 Task: Enable the option "Show stream position" in the remote control interface.
Action: Mouse moved to (105, 14)
Screenshot: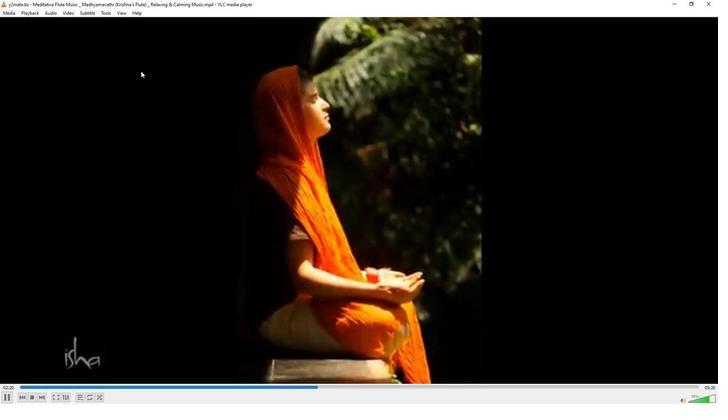 
Action: Mouse pressed left at (105, 14)
Screenshot: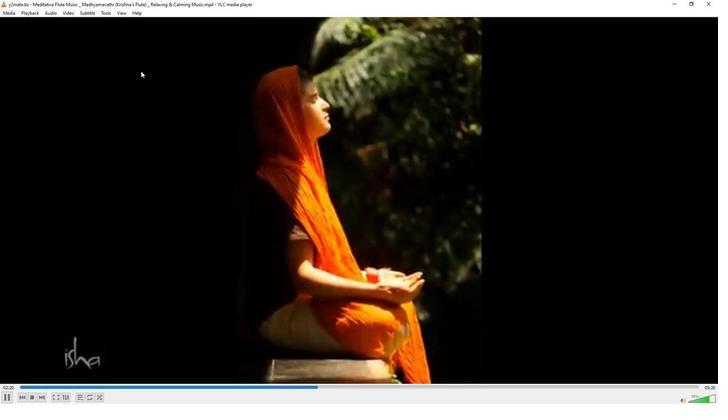 
Action: Mouse moved to (116, 101)
Screenshot: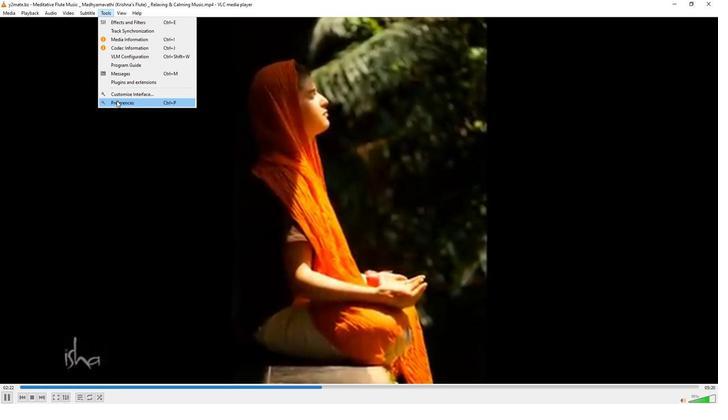 
Action: Mouse pressed left at (116, 101)
Screenshot: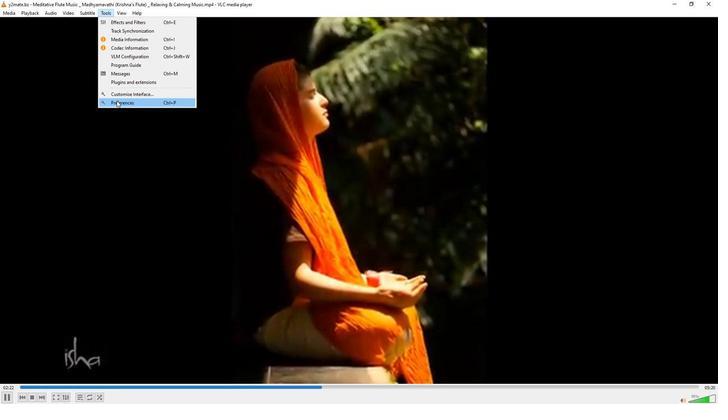 
Action: Mouse moved to (238, 328)
Screenshot: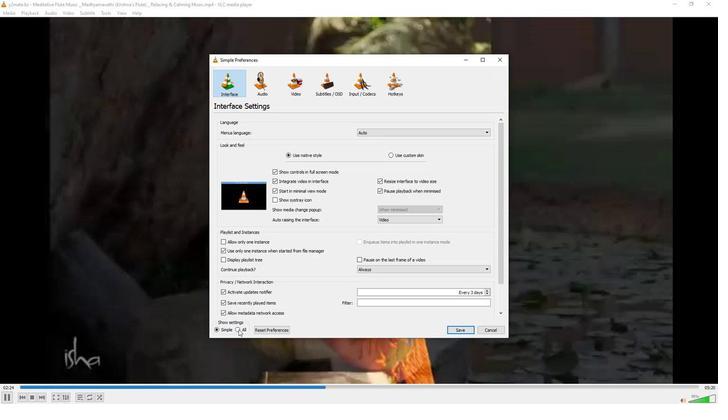 
Action: Mouse pressed left at (238, 328)
Screenshot: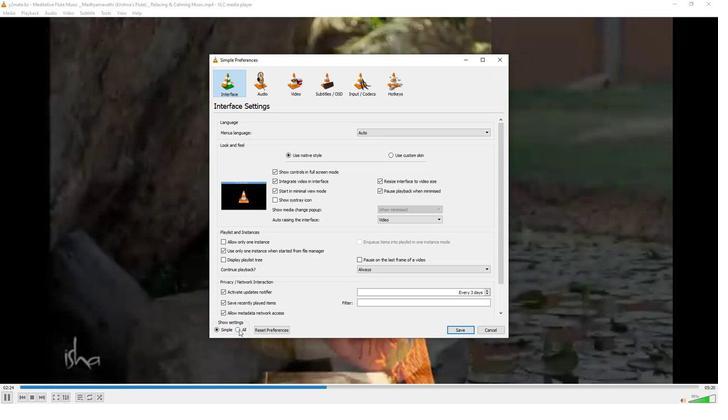 
Action: Mouse moved to (226, 295)
Screenshot: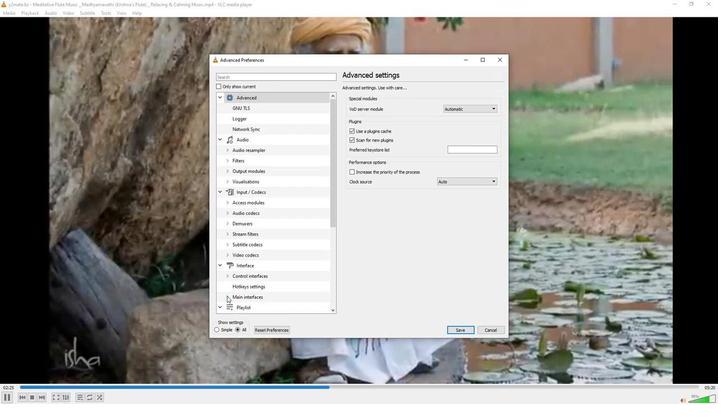
Action: Mouse pressed left at (226, 295)
Screenshot: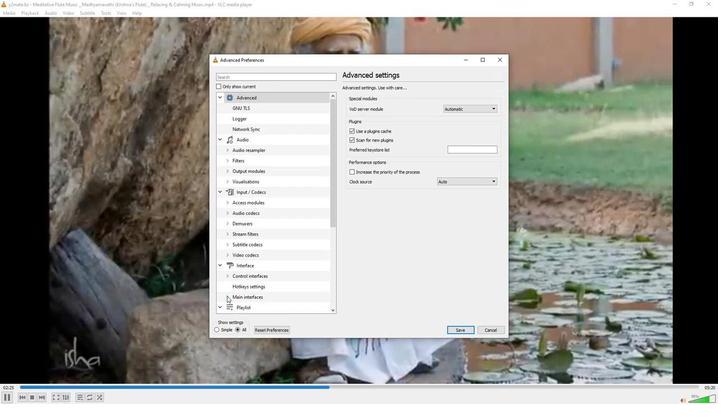 
Action: Mouse moved to (232, 271)
Screenshot: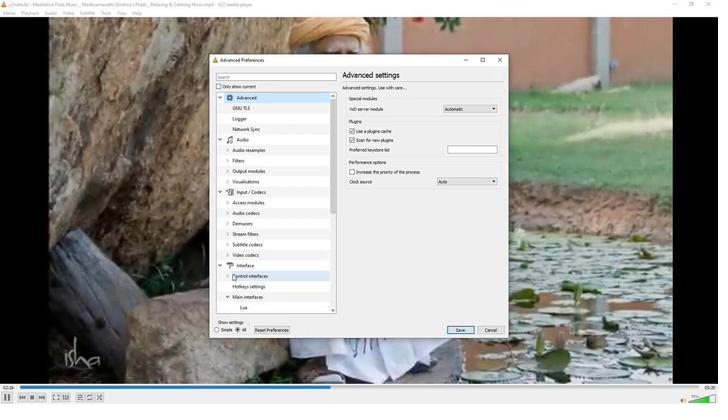 
Action: Mouse scrolled (232, 270) with delta (0, 0)
Screenshot: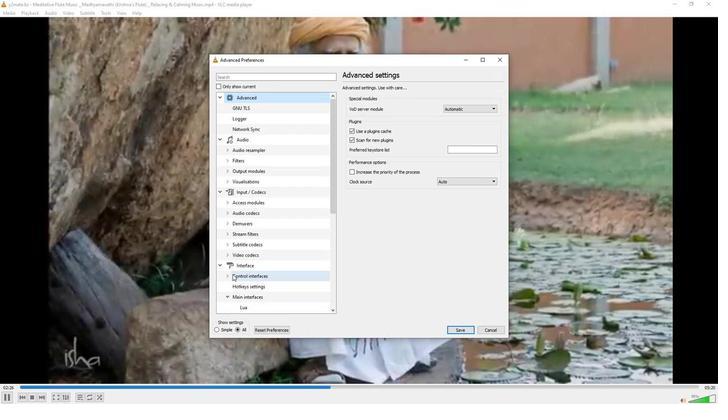 
Action: Mouse moved to (232, 269)
Screenshot: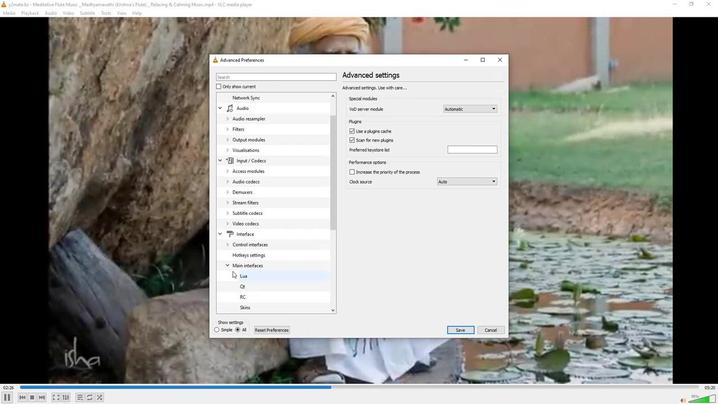 
Action: Mouse scrolled (232, 269) with delta (0, 0)
Screenshot: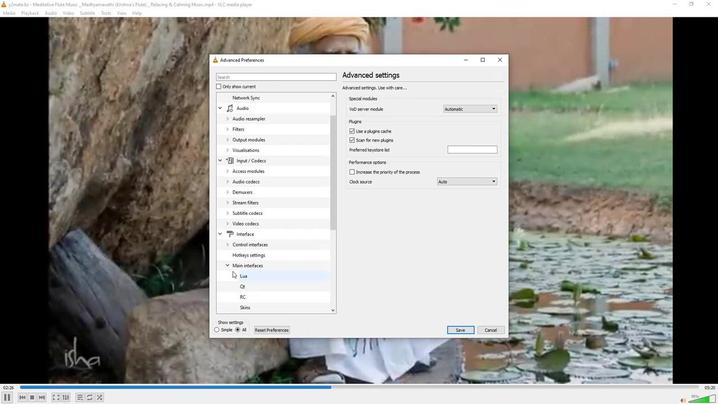 
Action: Mouse moved to (242, 263)
Screenshot: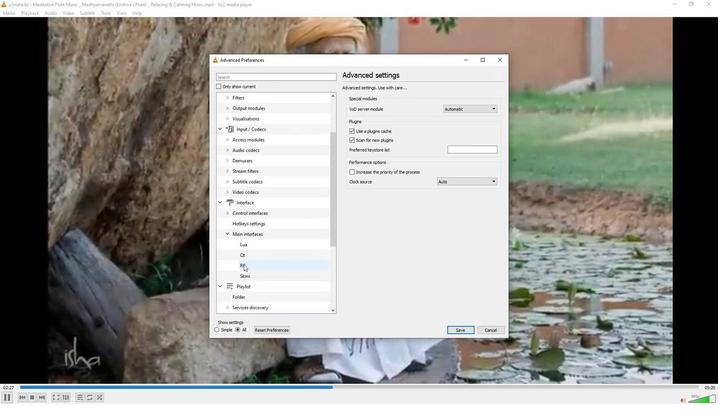 
Action: Mouse pressed left at (242, 263)
Screenshot: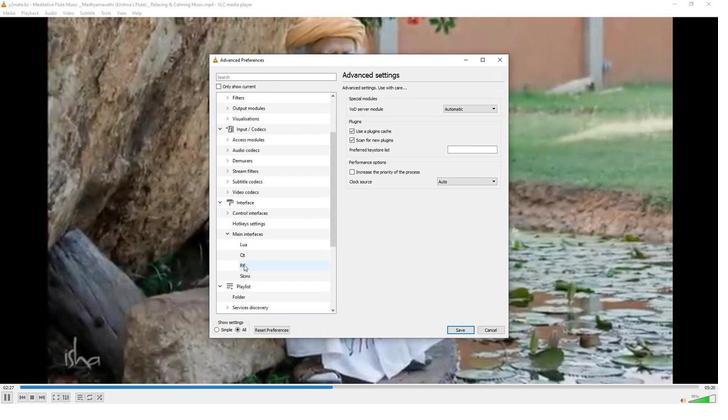 
Action: Mouse moved to (346, 97)
Screenshot: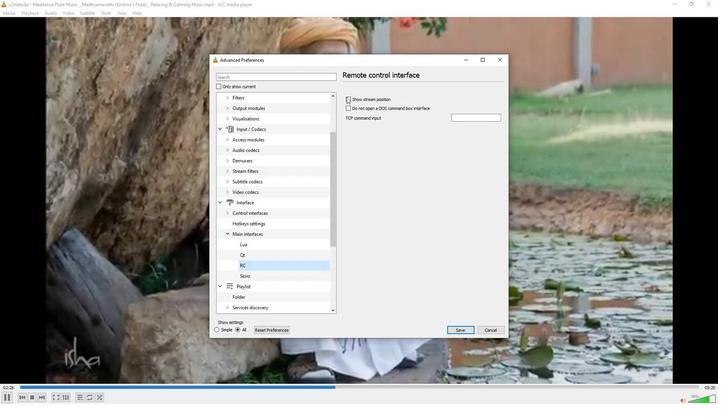 
Action: Mouse pressed left at (346, 97)
Screenshot: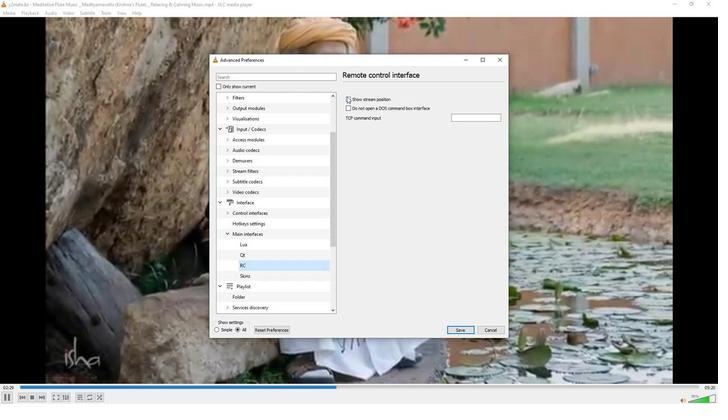 
Action: Mouse moved to (348, 134)
Screenshot: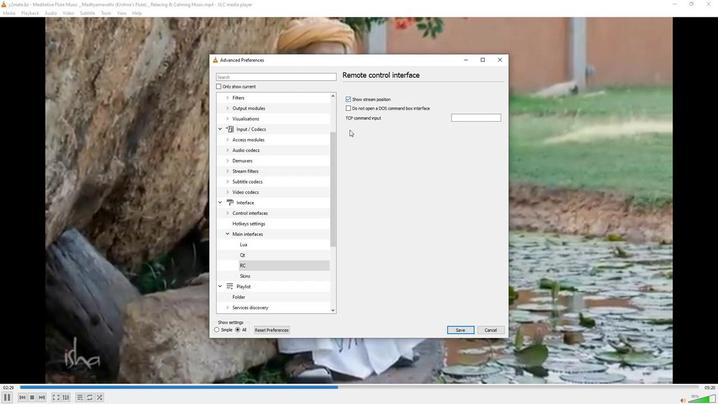 
